 Task: Set the input repetitions for playback control to 1.
Action: Mouse moved to (128, 15)
Screenshot: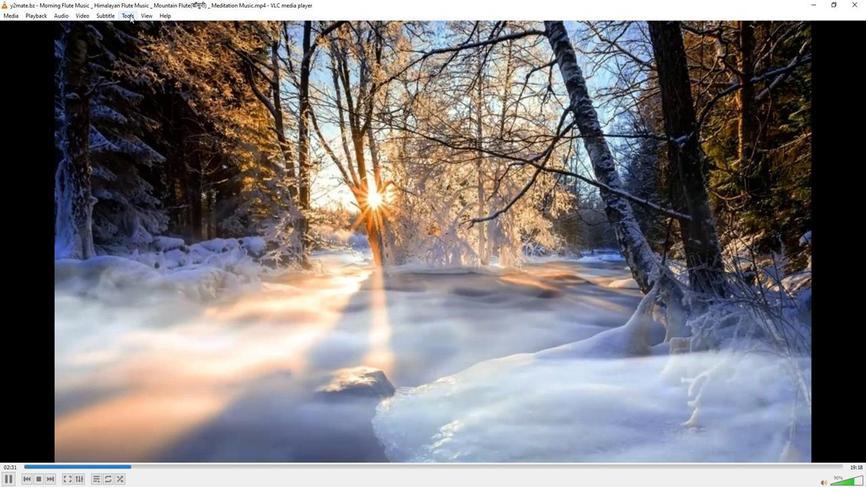 
Action: Mouse pressed left at (128, 15)
Screenshot: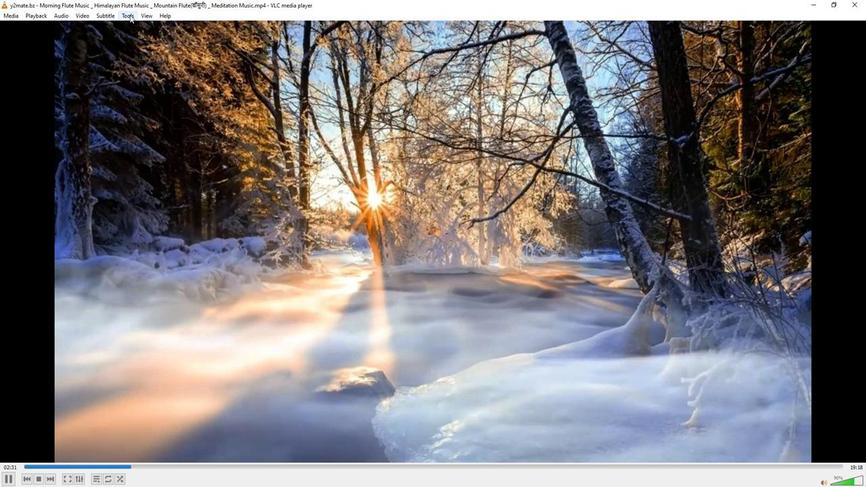 
Action: Mouse moved to (130, 124)
Screenshot: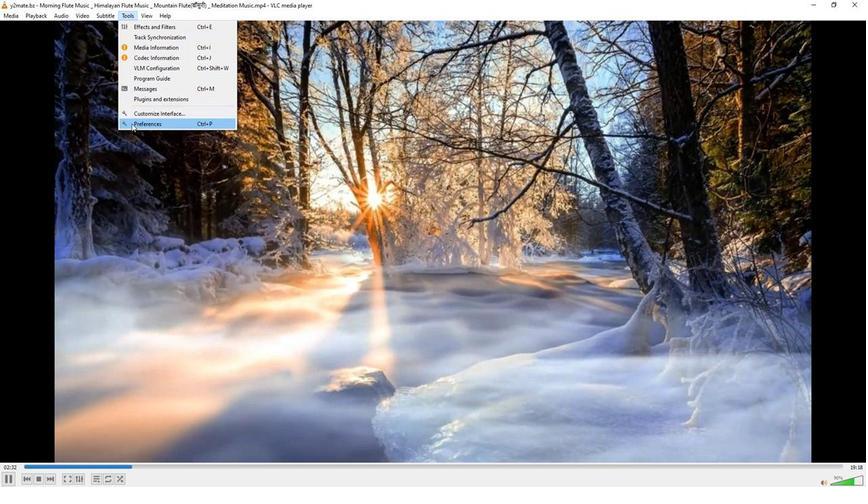 
Action: Mouse pressed left at (130, 124)
Screenshot: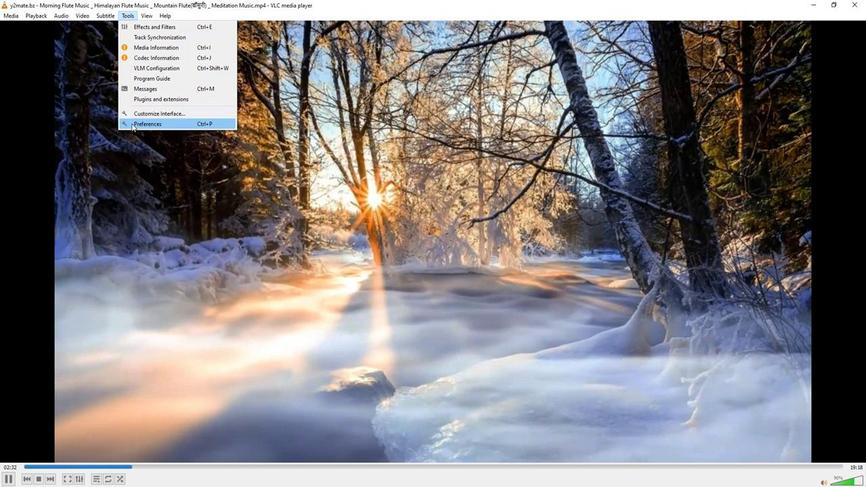 
Action: Mouse moved to (284, 398)
Screenshot: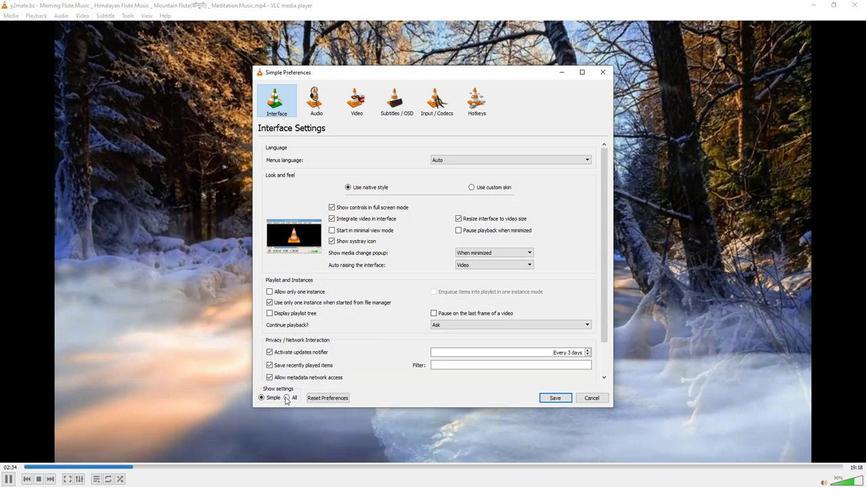 
Action: Mouse pressed left at (284, 398)
Screenshot: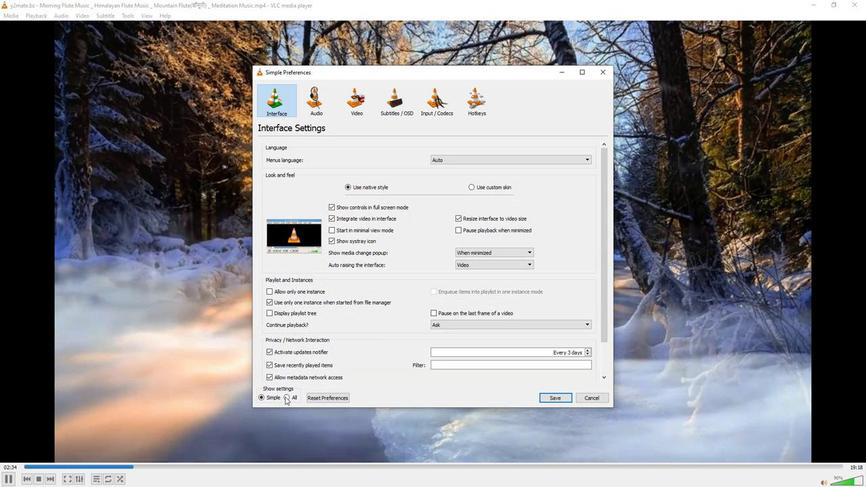 
Action: Mouse moved to (307, 235)
Screenshot: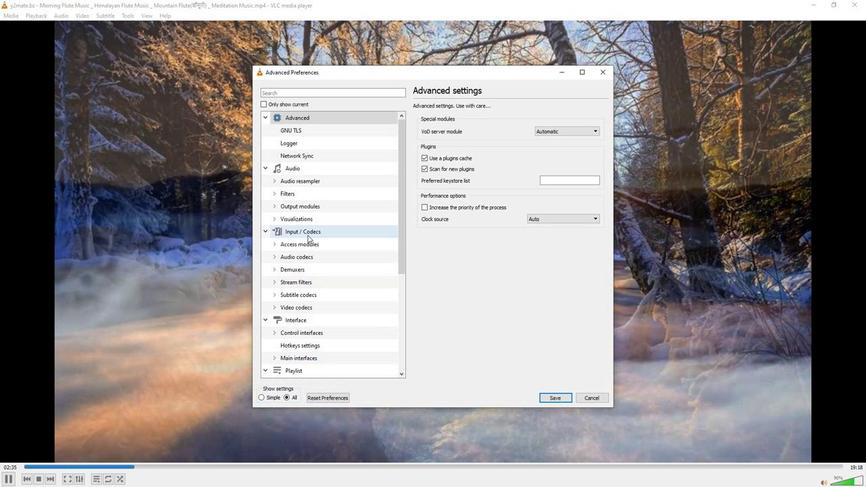 
Action: Mouse pressed left at (307, 235)
Screenshot: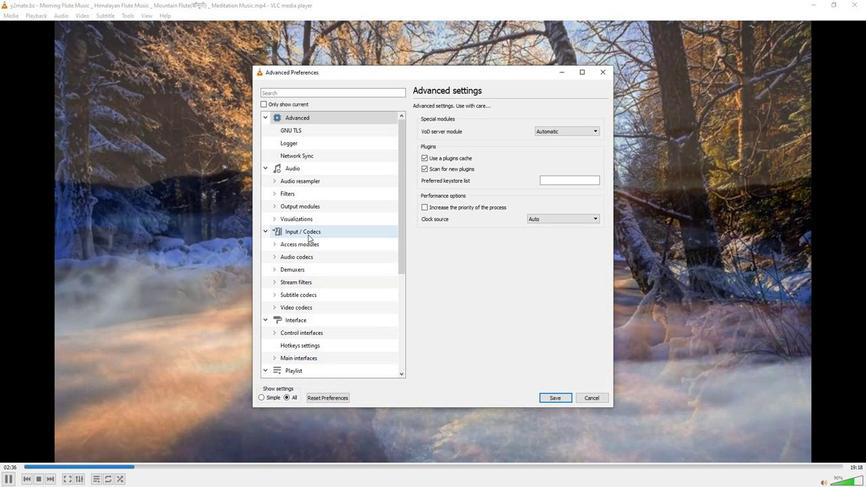 
Action: Mouse moved to (593, 285)
Screenshot: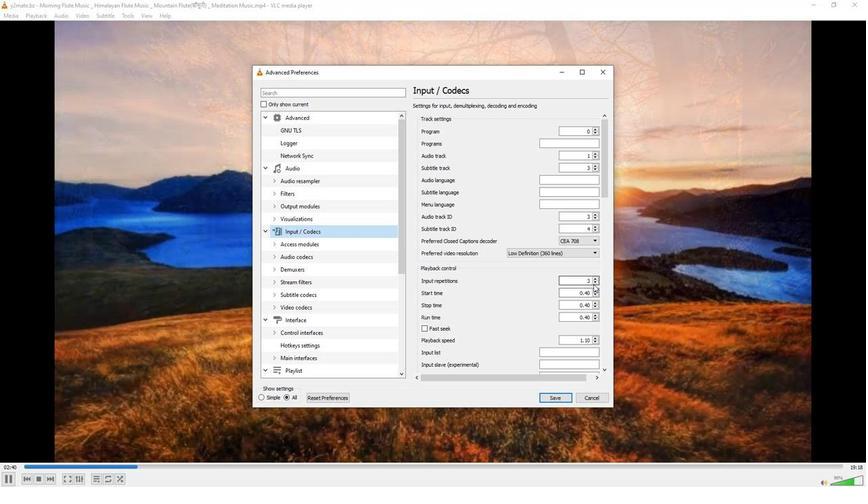 
Action: Mouse pressed left at (593, 285)
Screenshot: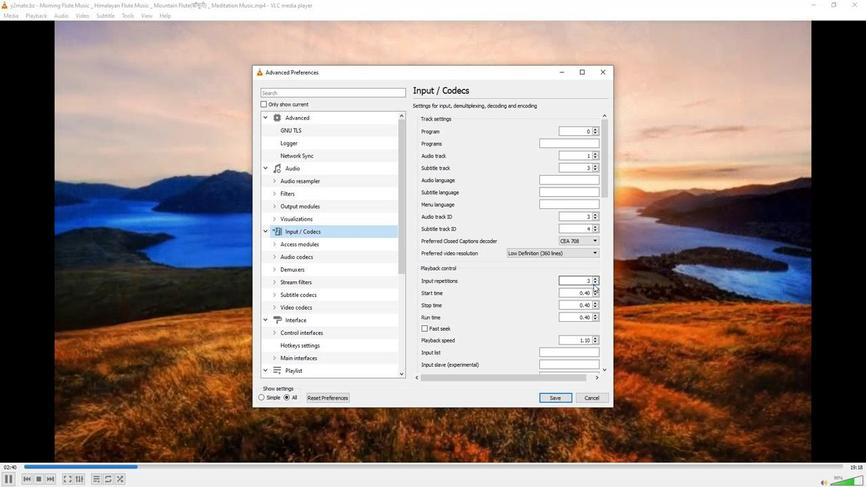 
Action: Mouse moved to (593, 284)
Screenshot: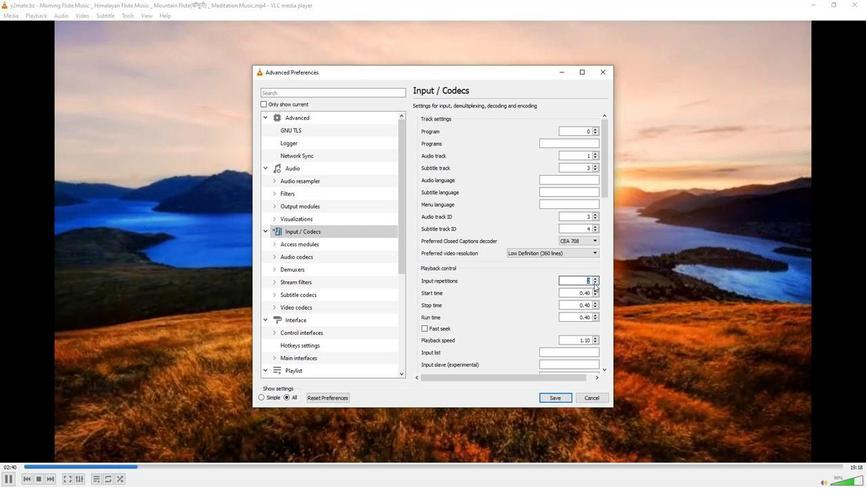 
Action: Mouse pressed left at (593, 284)
Screenshot: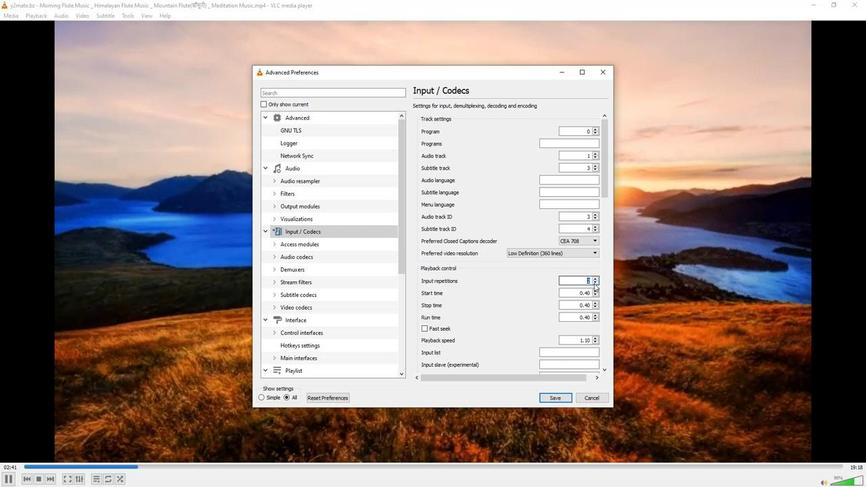 
Action: Mouse moved to (515, 294)
Screenshot: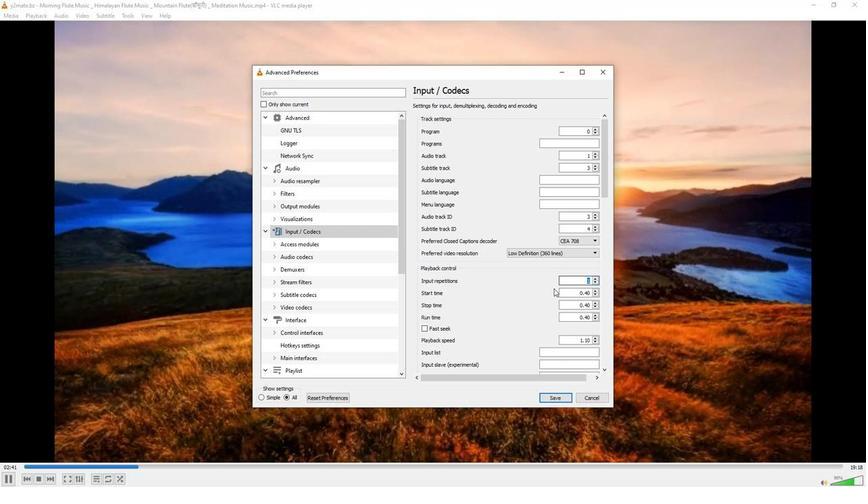
Action: Mouse pressed left at (515, 294)
Screenshot: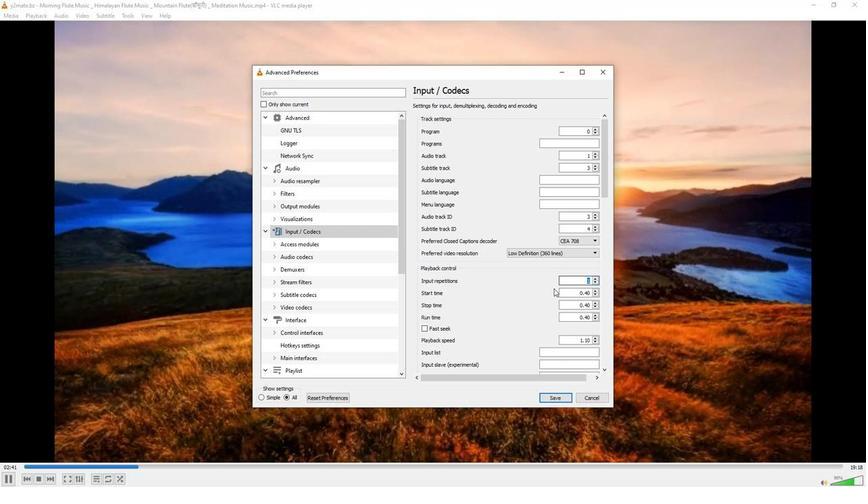 
